 Task: Click on Highlights and Notes
Action: Mouse moved to (878, 309)
Screenshot: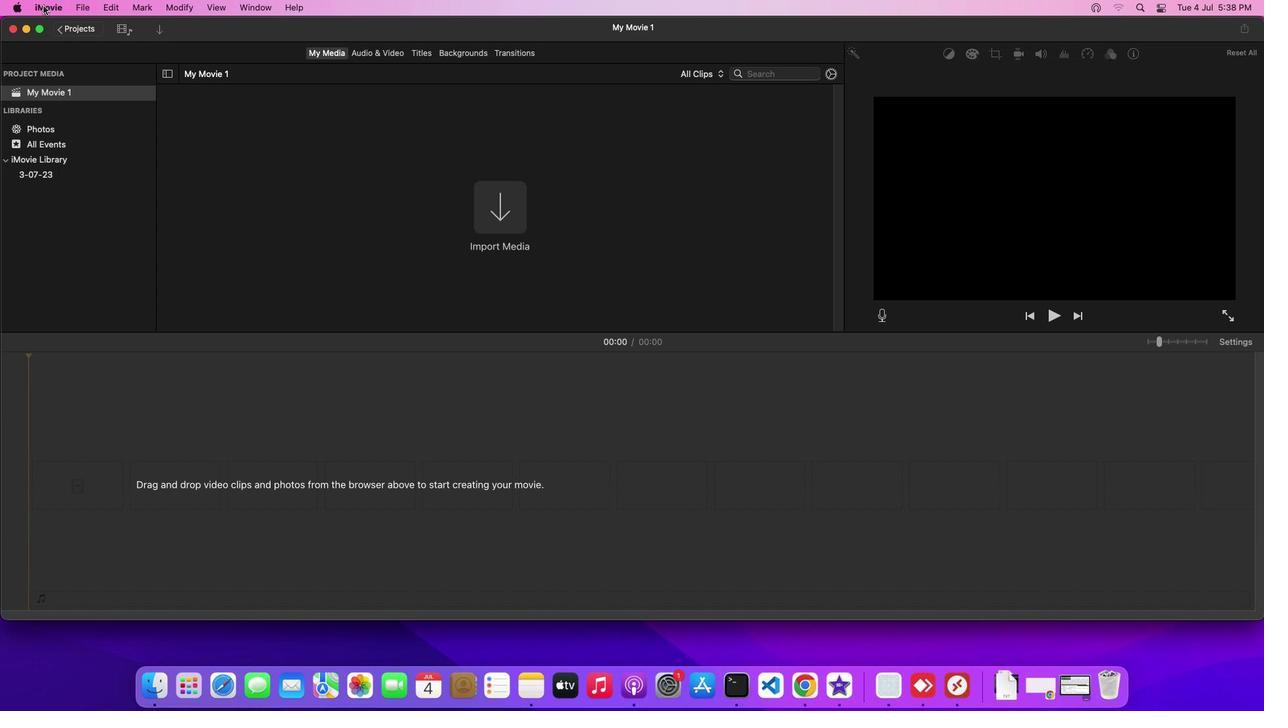 
Action: Mouse pressed left at (878, 309)
Screenshot: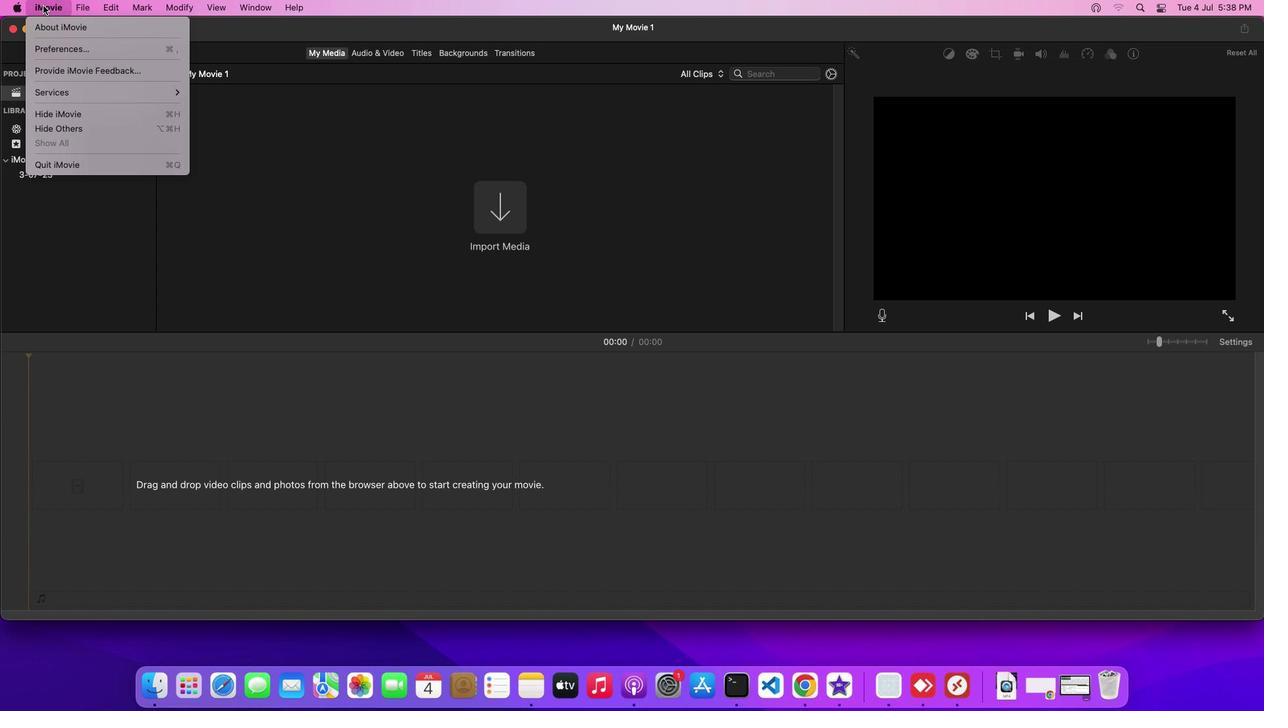 
Action: Mouse moved to (878, 309)
Screenshot: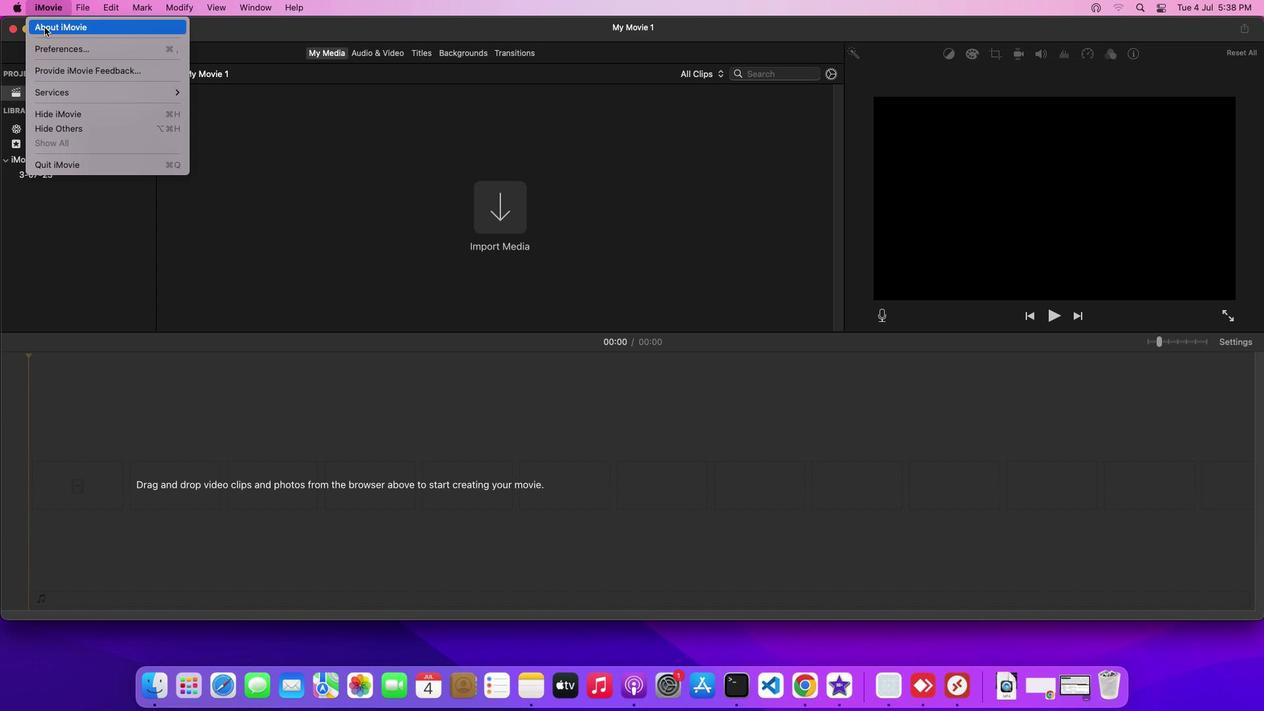 
Action: Mouse pressed left at (878, 309)
Screenshot: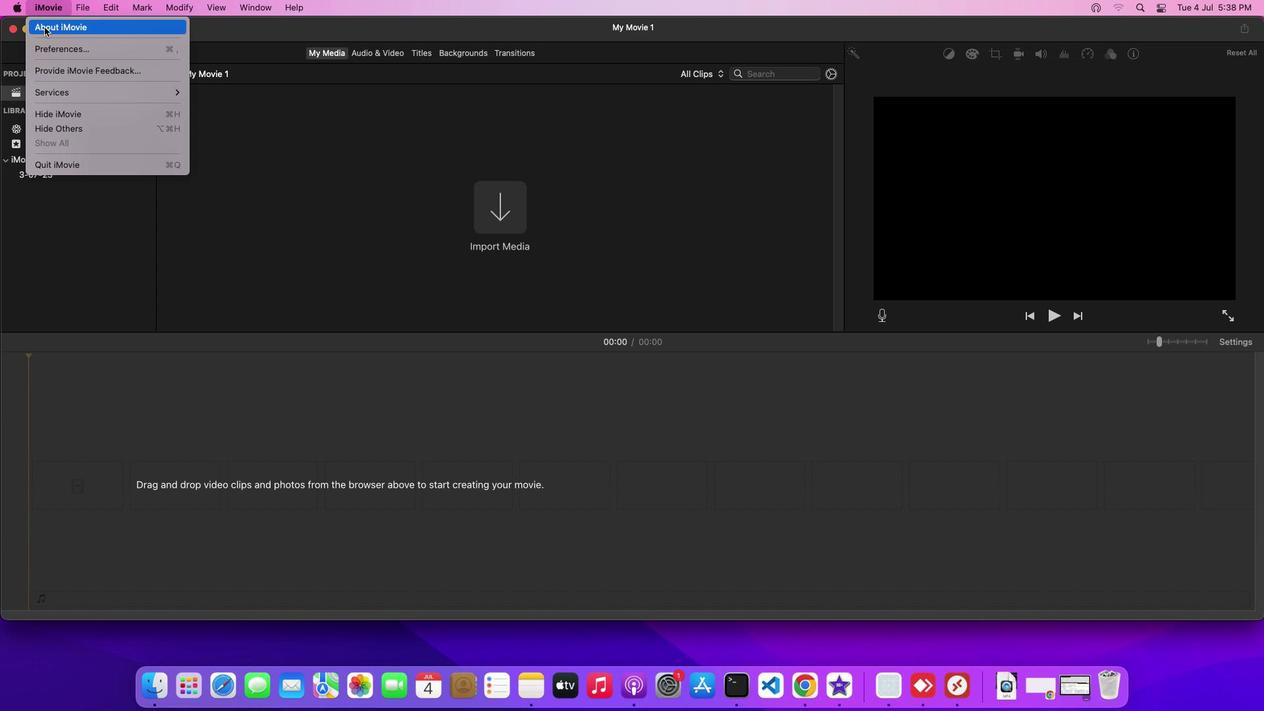 
Action: Mouse moved to (878, 309)
Screenshot: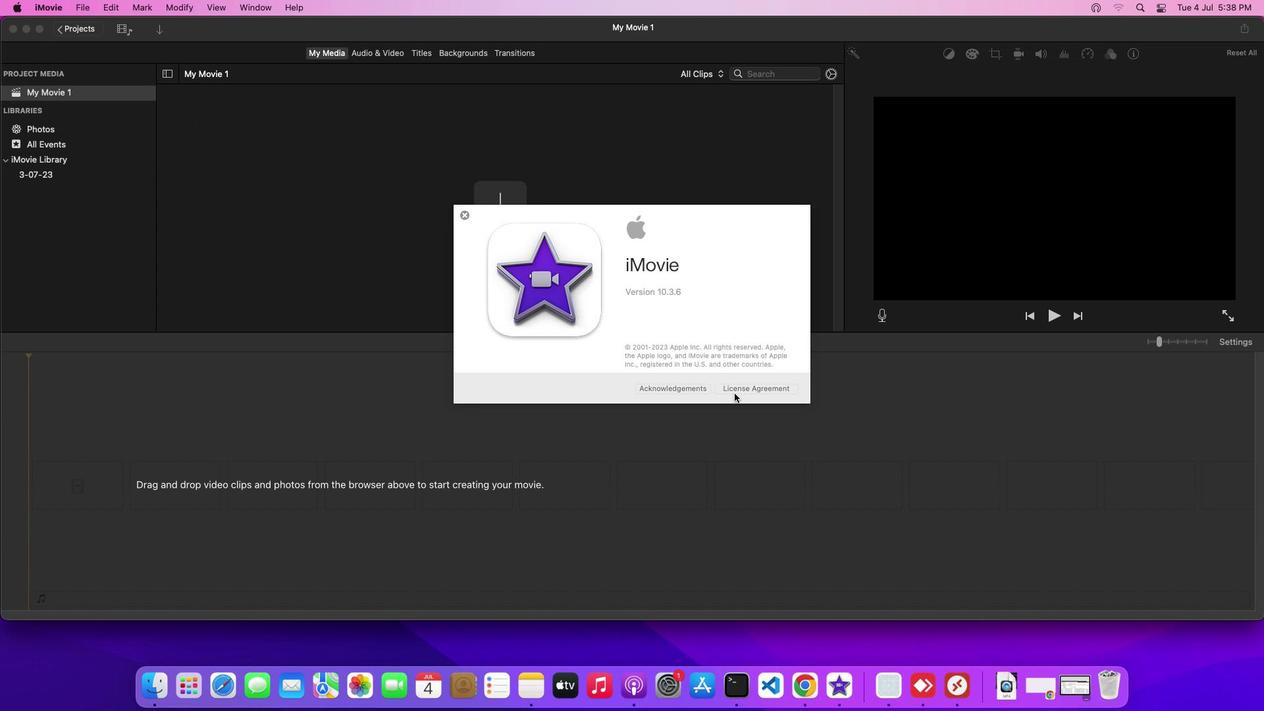 
Action: Mouse pressed left at (878, 309)
Screenshot: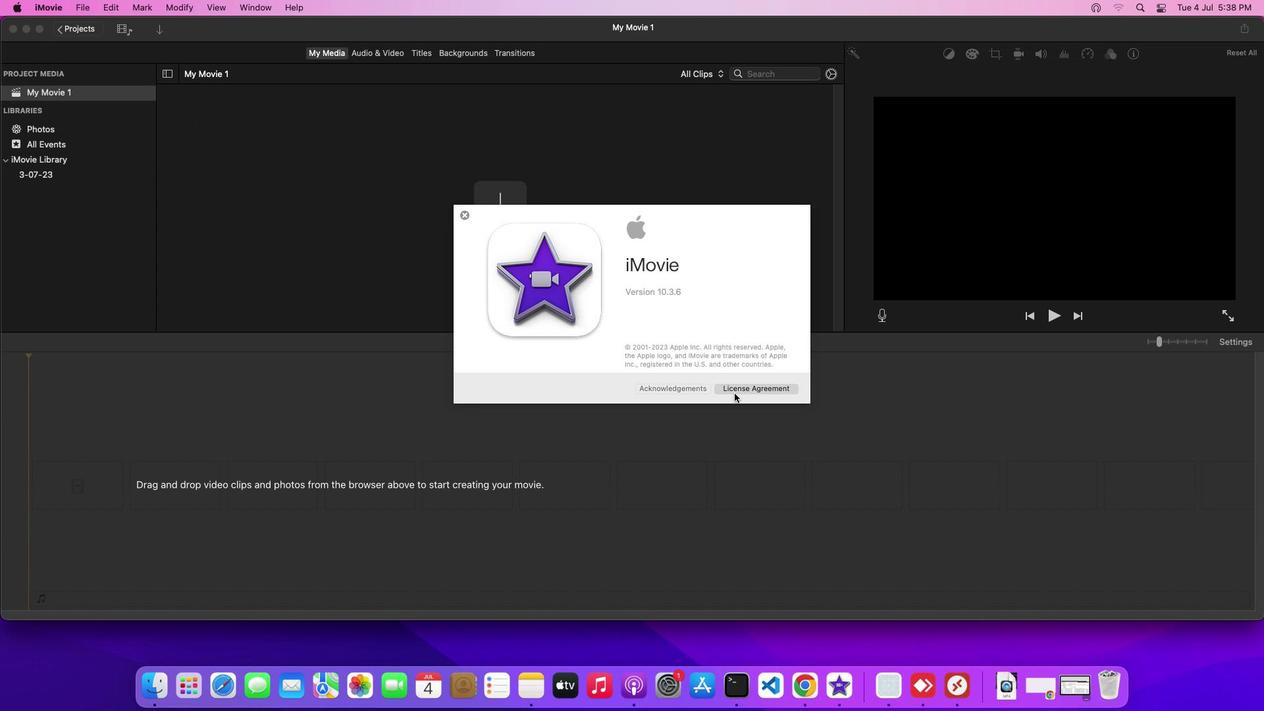 
Action: Mouse moved to (878, 309)
Screenshot: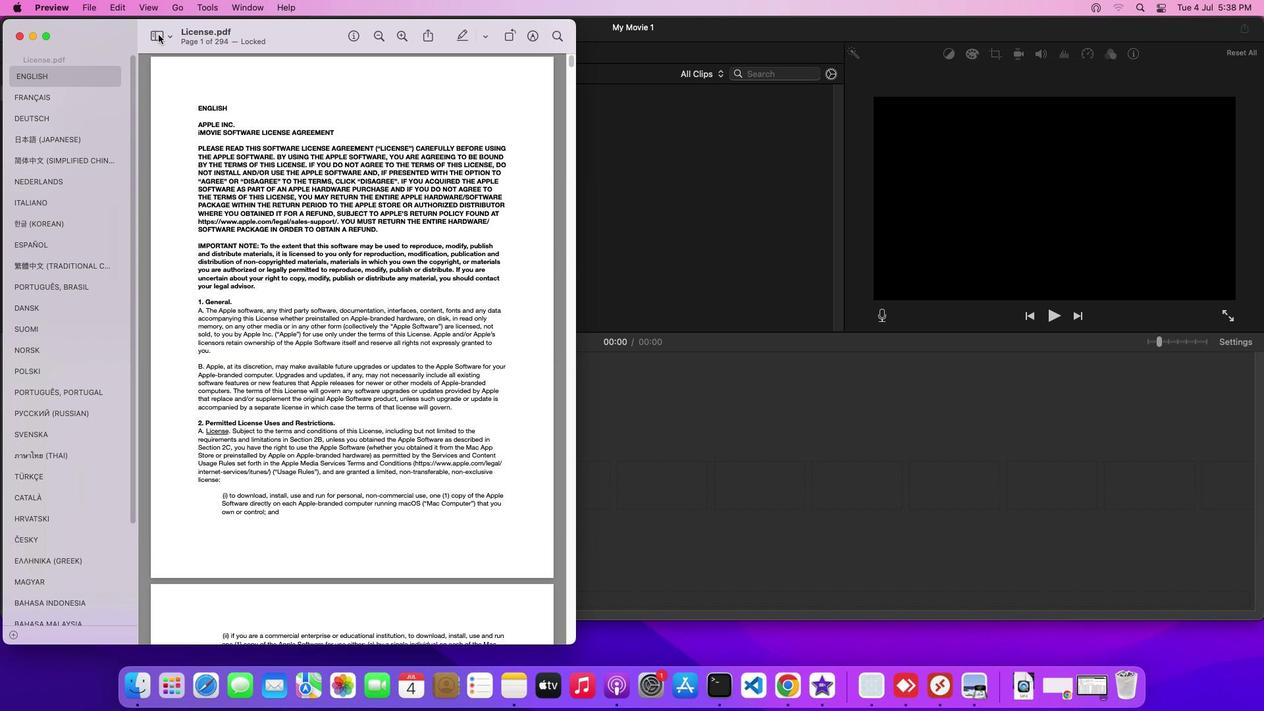 
Action: Mouse pressed left at (878, 309)
Screenshot: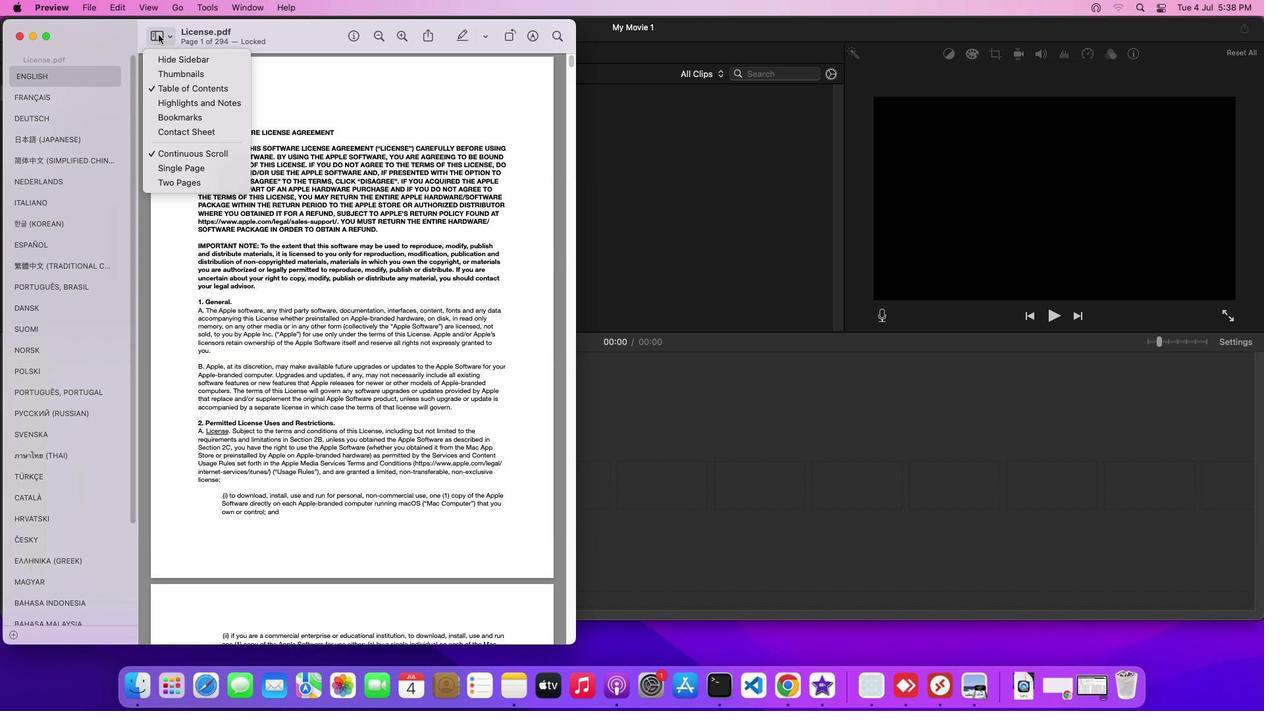 
Action: Mouse moved to (878, 309)
Screenshot: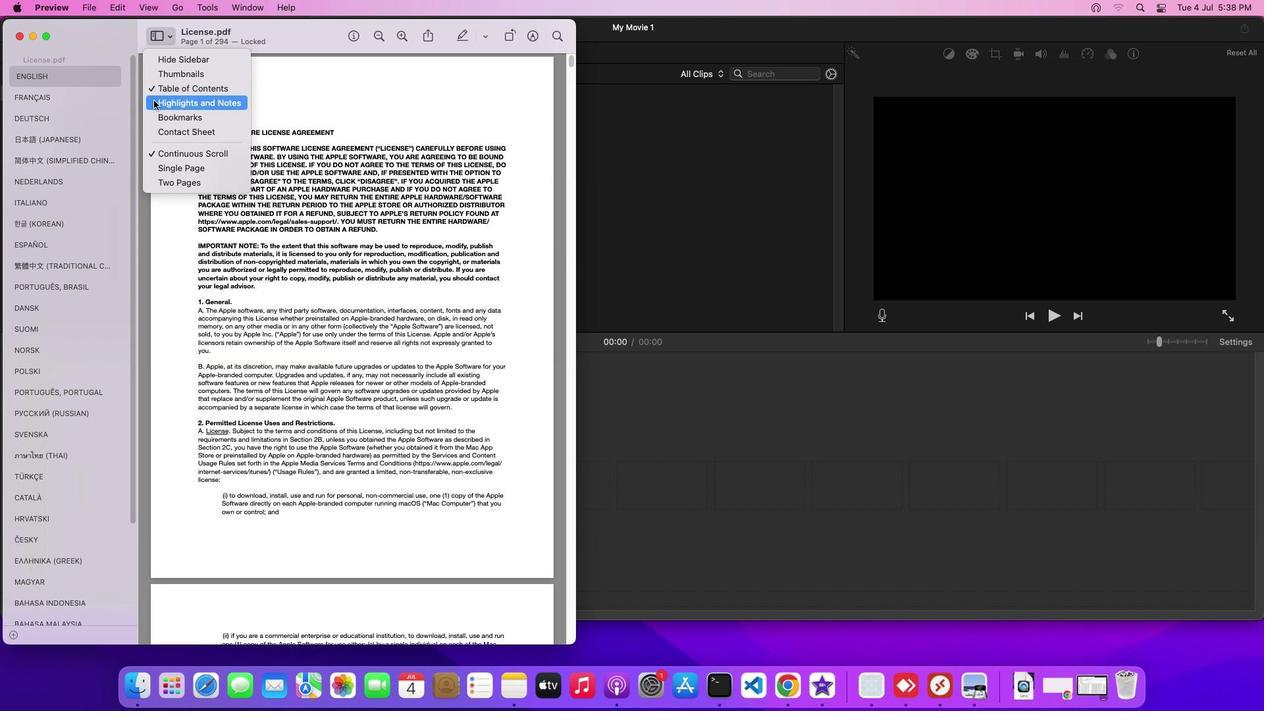
Action: Mouse pressed left at (878, 309)
Screenshot: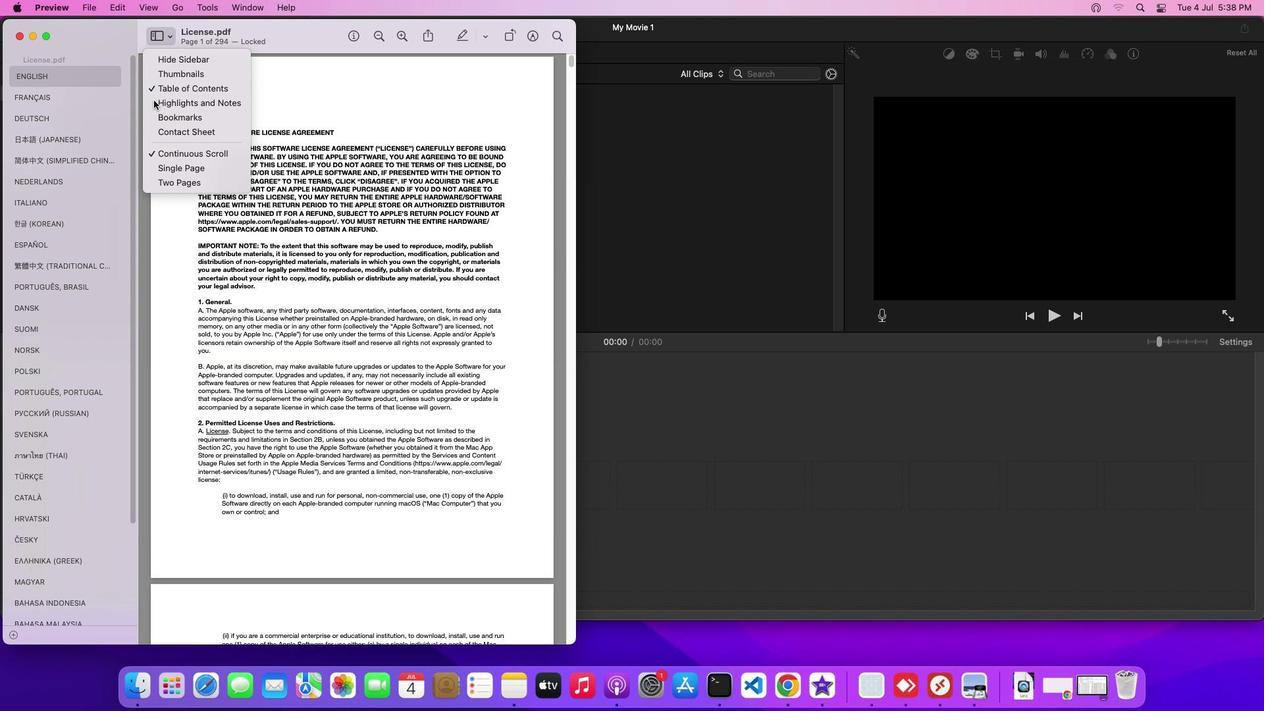 
